 Task: Add San Pellegrino Cherry & Pomegranate Sparkling Mineral Water 8 Pack to the cart.
Action: Mouse pressed left at (17, 83)
Screenshot: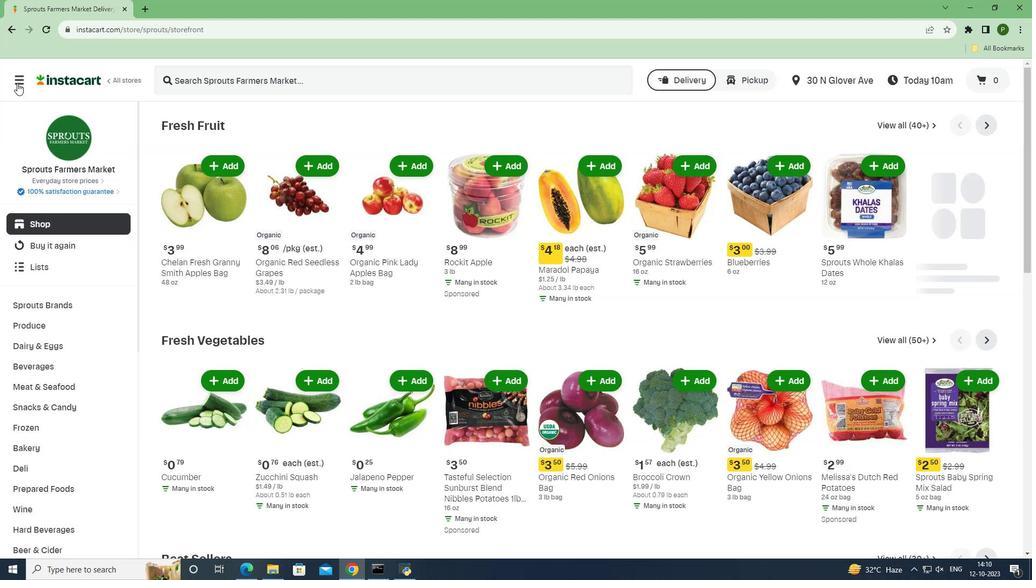 
Action: Mouse moved to (56, 288)
Screenshot: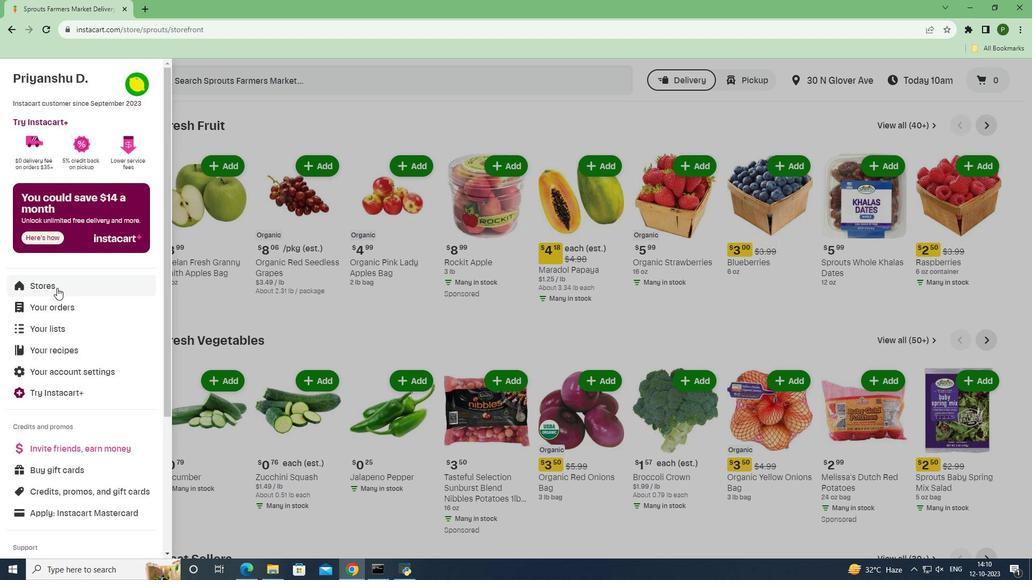 
Action: Mouse pressed left at (56, 288)
Screenshot: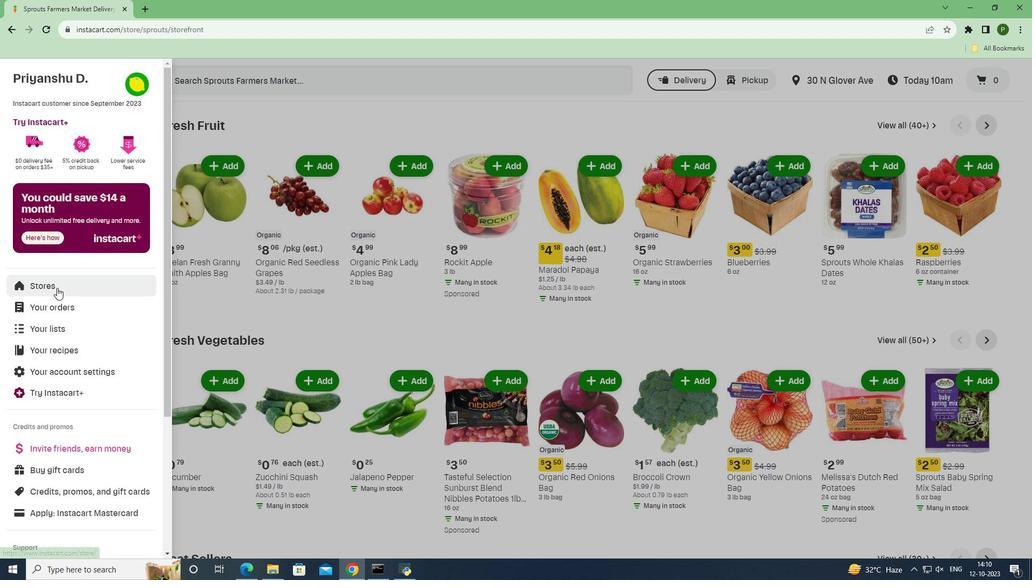 
Action: Mouse moved to (265, 125)
Screenshot: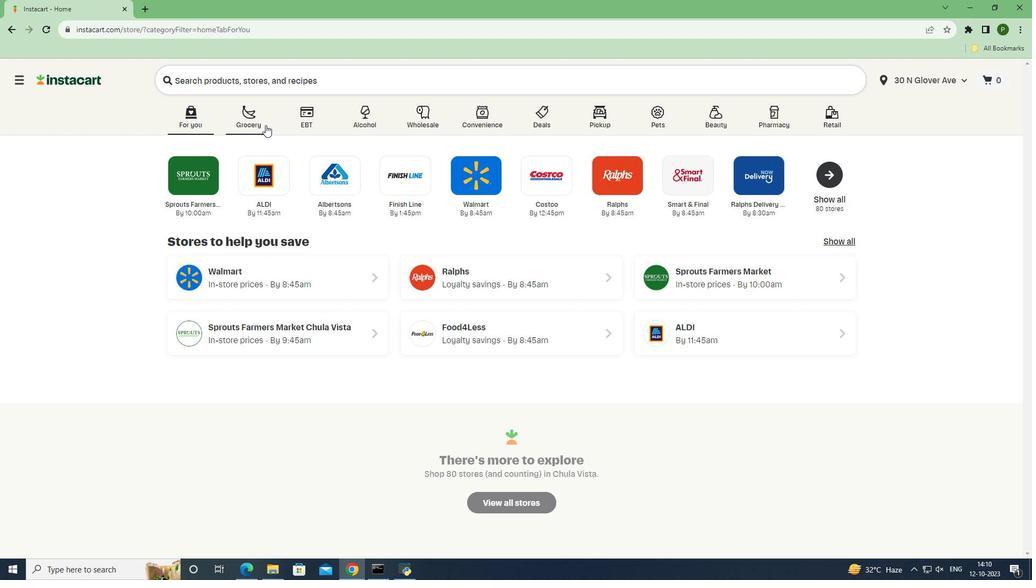 
Action: Mouse pressed left at (265, 125)
Screenshot: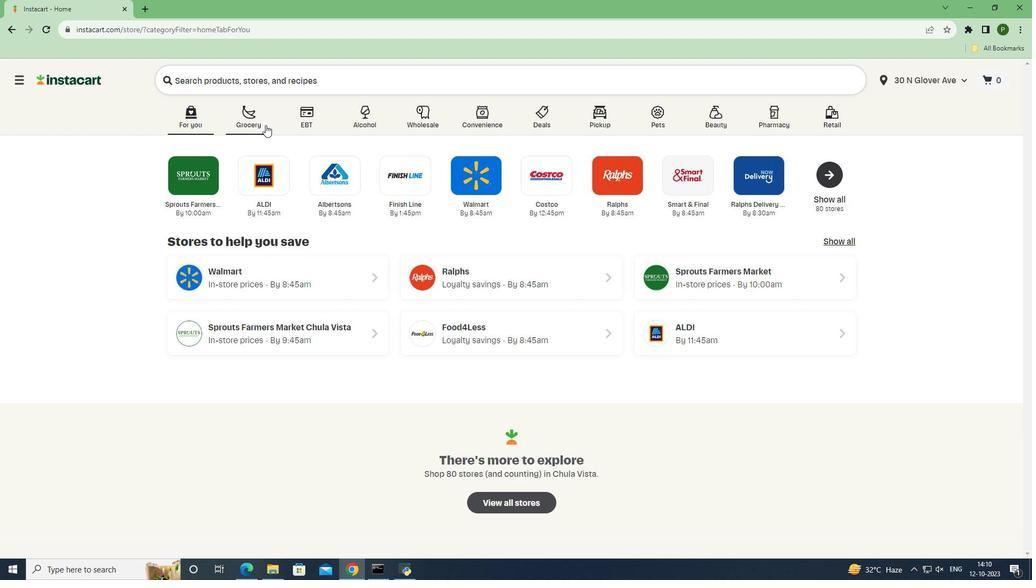 
Action: Mouse moved to (432, 260)
Screenshot: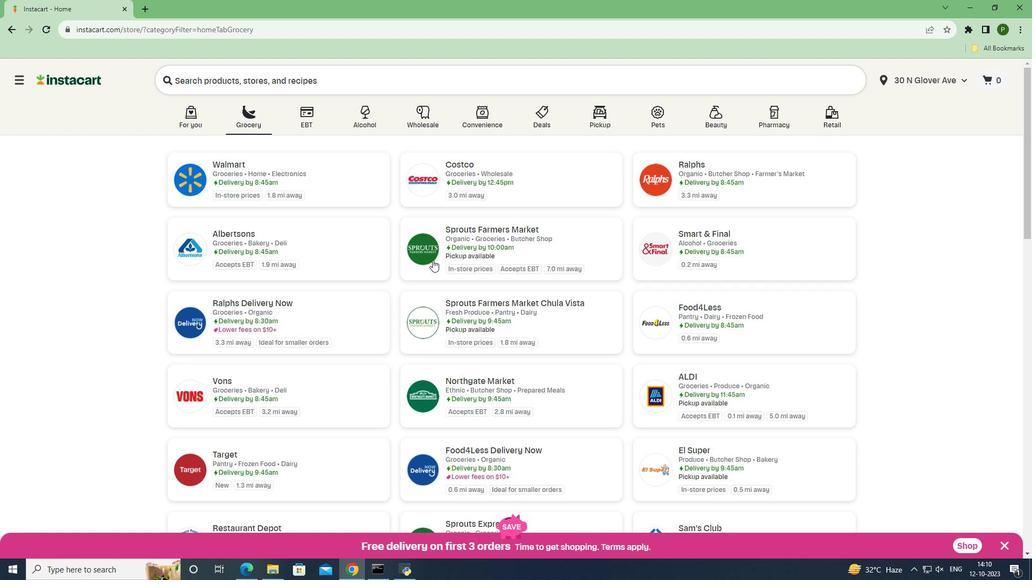 
Action: Mouse pressed left at (432, 260)
Screenshot: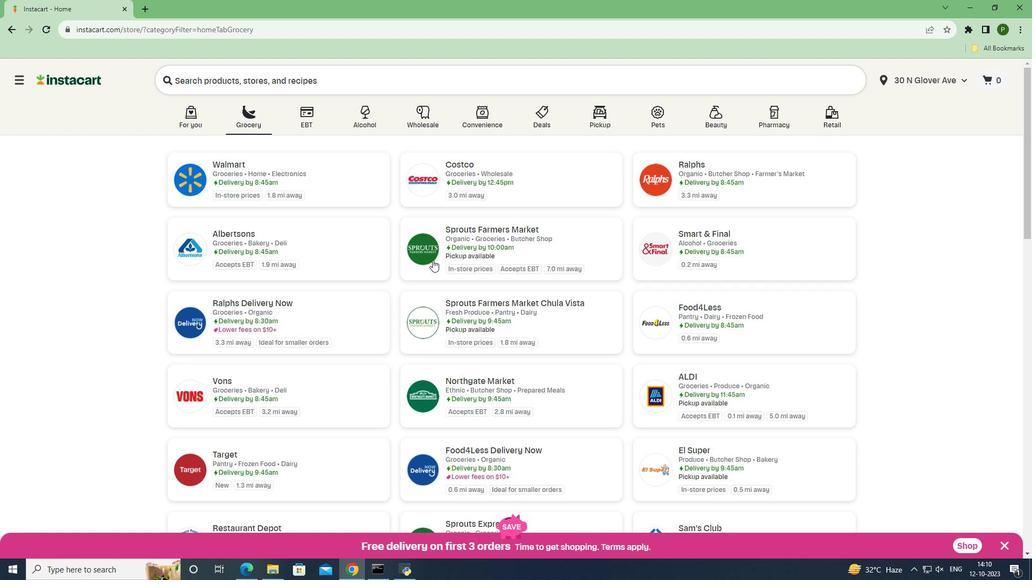 
Action: Mouse moved to (77, 364)
Screenshot: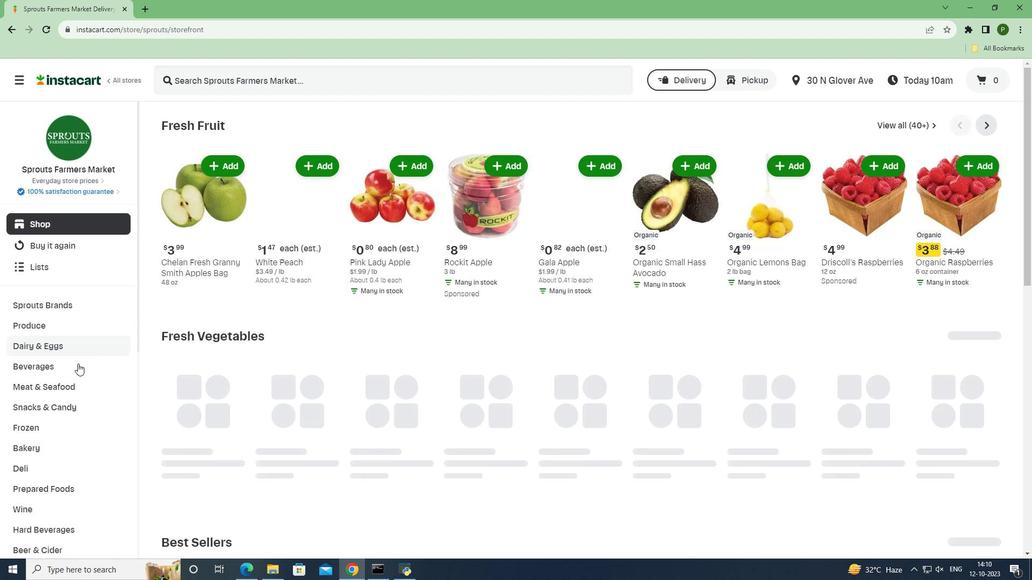 
Action: Mouse pressed left at (77, 364)
Screenshot: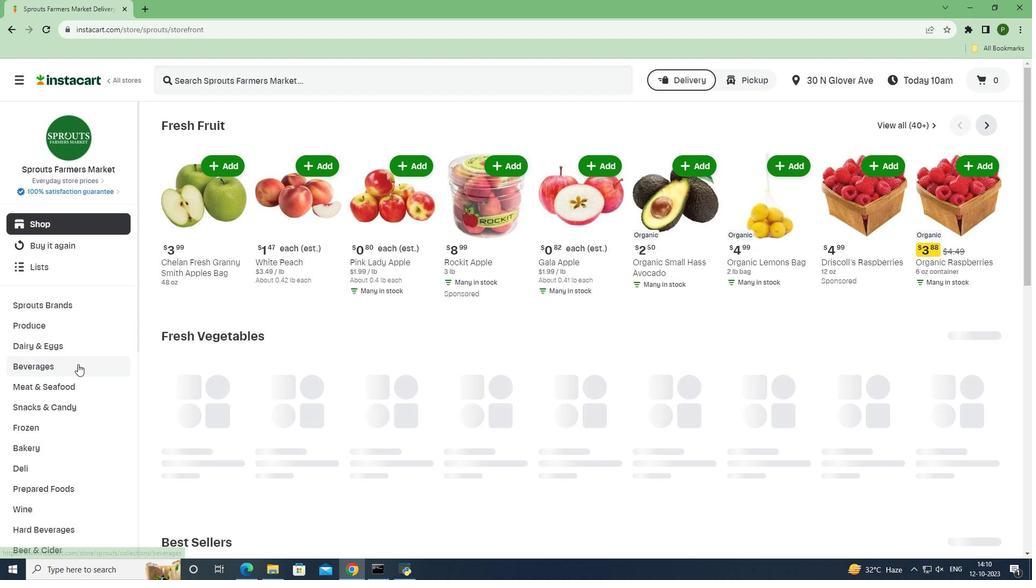 
Action: Mouse moved to (451, 148)
Screenshot: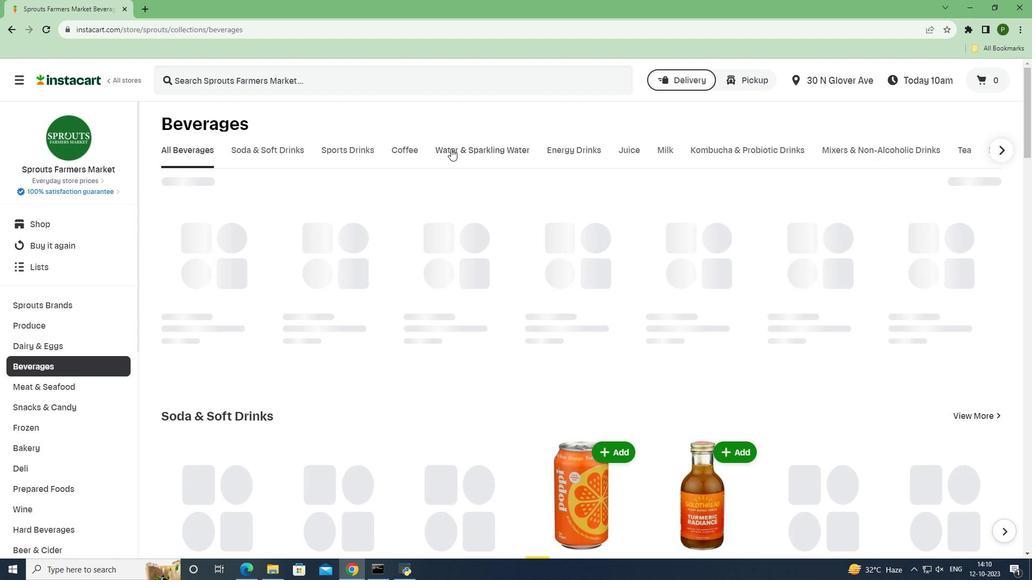 
Action: Mouse pressed left at (451, 148)
Screenshot: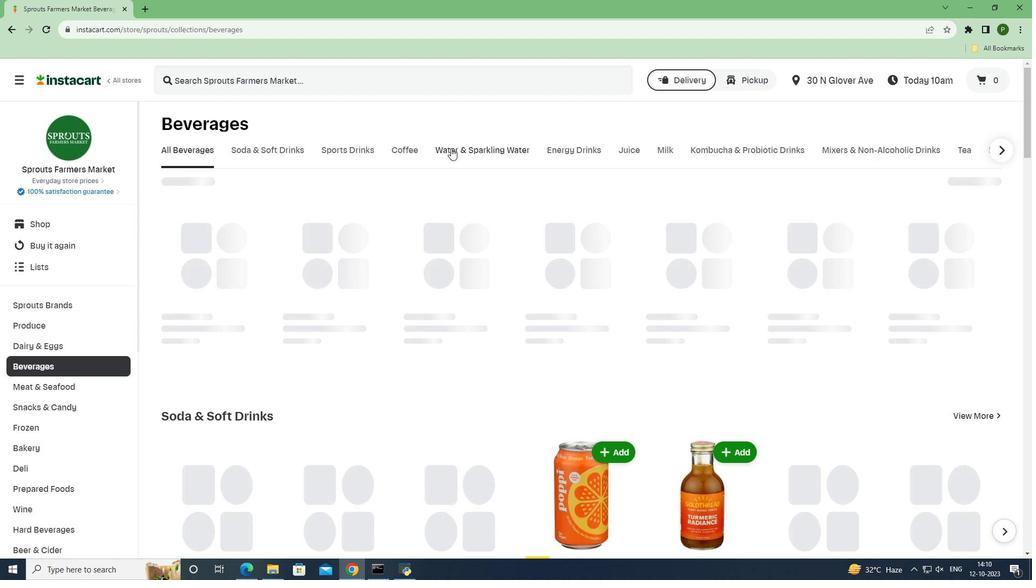 
Action: Mouse moved to (288, 82)
Screenshot: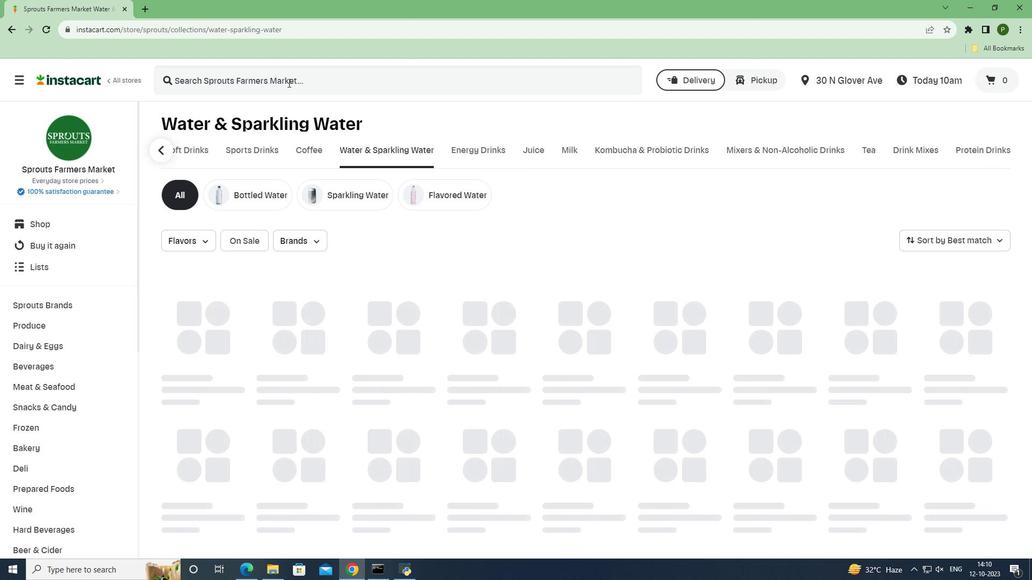
Action: Mouse pressed left at (288, 82)
Screenshot: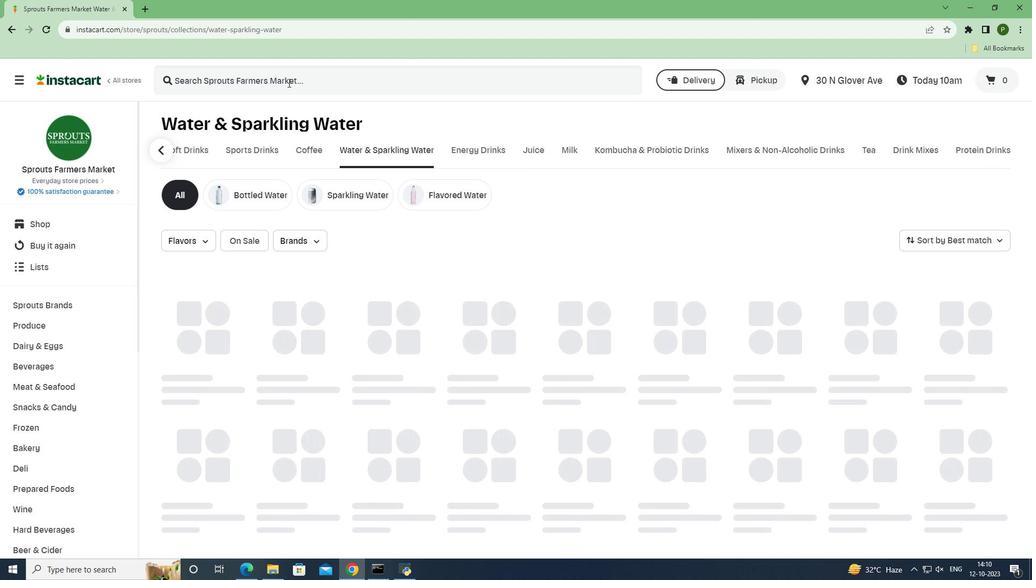 
Action: Key pressed <Key.caps_lock>S<Key.caps_lock>an
Screenshot: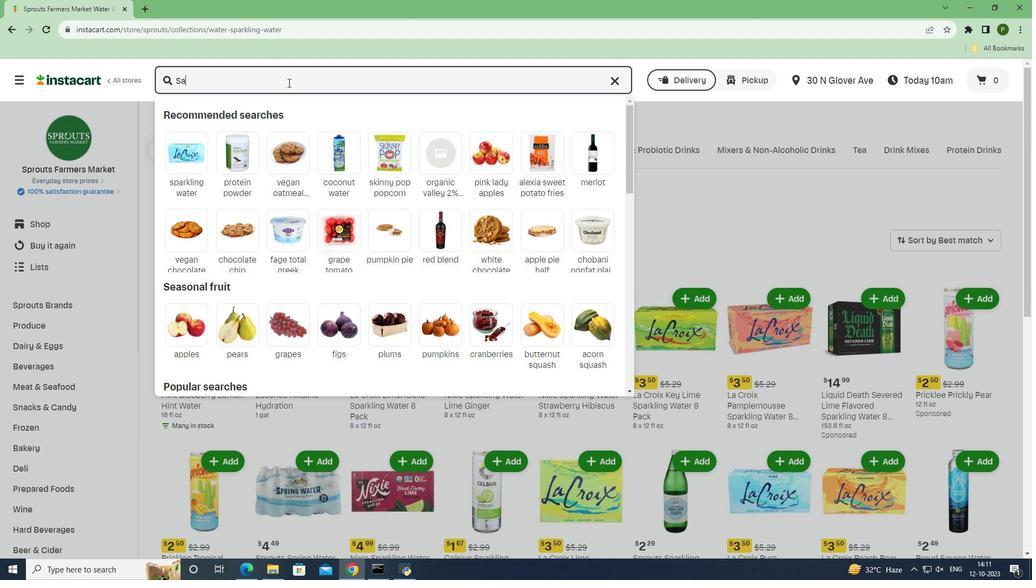 
Action: Mouse moved to (288, 82)
Screenshot: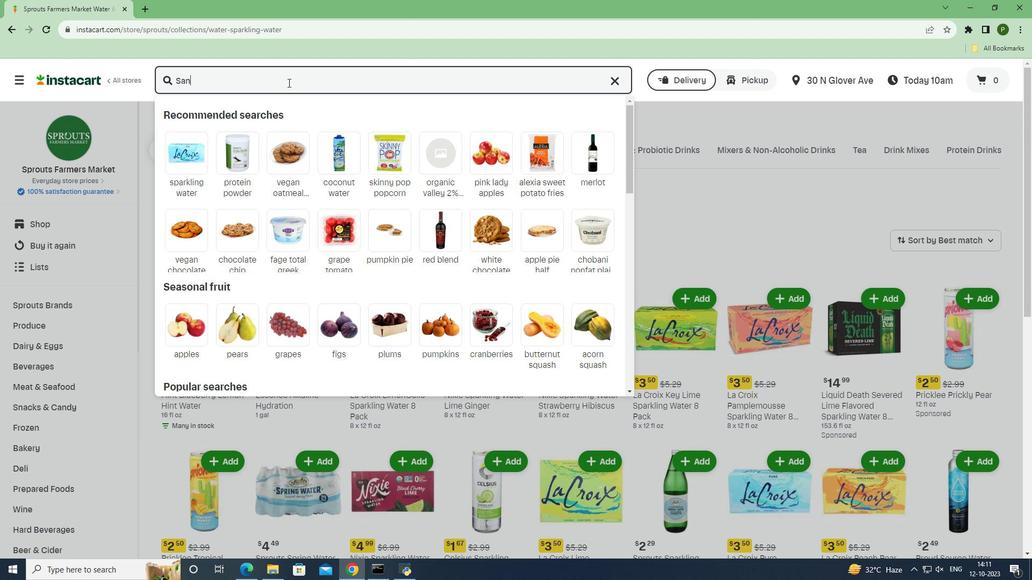 
Action: Key pressed <Key.space><Key.caps_lock>P<Key.caps_lock>ellegrino<Key.space><Key.caps_lock>C<Key.caps_lock>herry<Key.space><Key.shift>&<Key.space><Key.caps_lock>P<Key.caps_lock>omegranate<Key.space><Key.caps_lock>S<Key.caps_lock>parkling<Key.space><Key.caps_lock>M<Key.caps_lock>ineral<Key.space><Key.caps_lock>W<Key.caps_lock>ater<Key.space>8<Key.space><Key.caps_lock>P<Key.caps_lock>ack<Key.space><Key.enter>
Screenshot: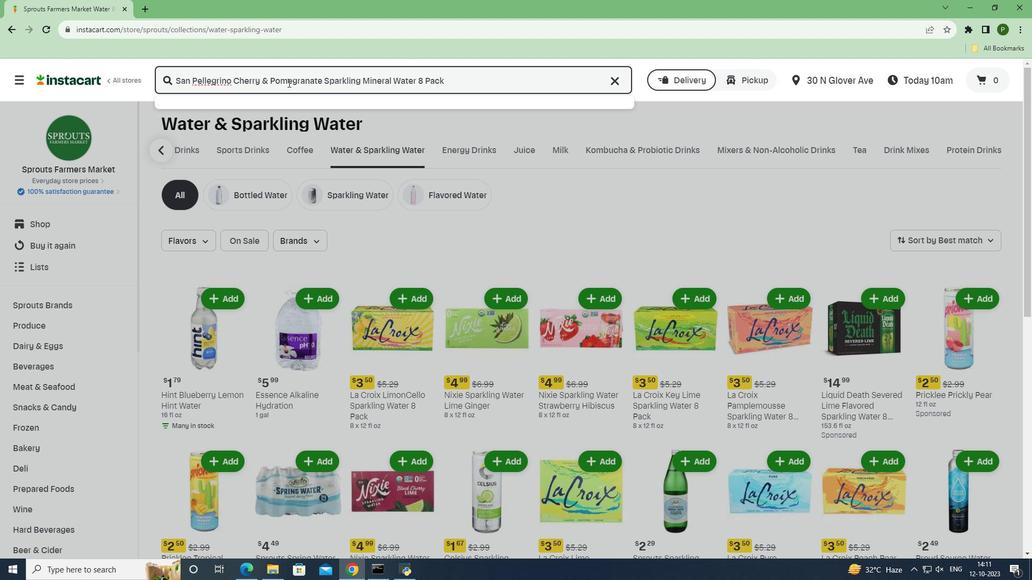 
Action: Mouse moved to (384, 310)
Screenshot: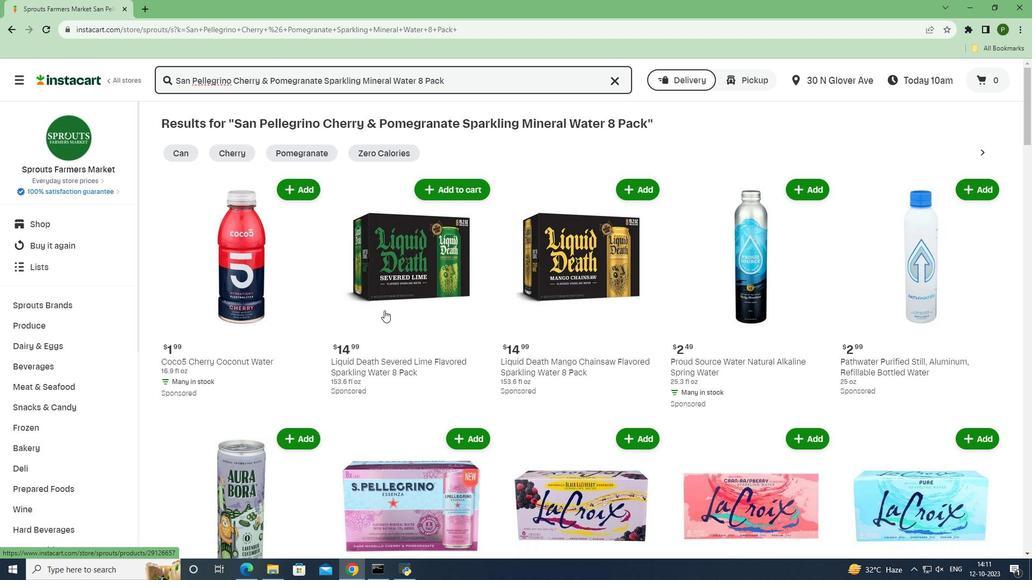 
Action: Mouse scrolled (384, 310) with delta (0, 0)
Screenshot: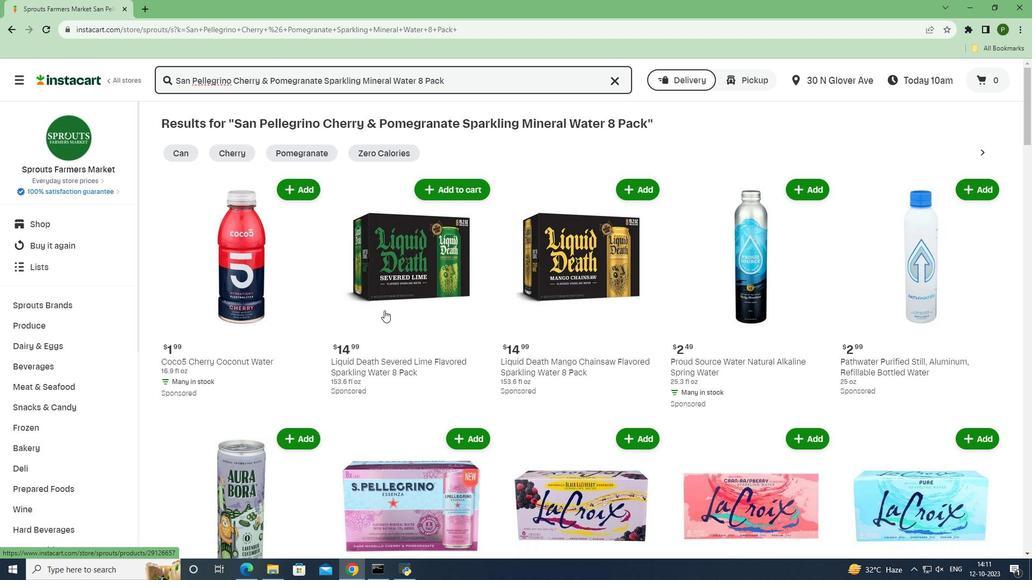 
Action: Mouse scrolled (384, 310) with delta (0, 0)
Screenshot: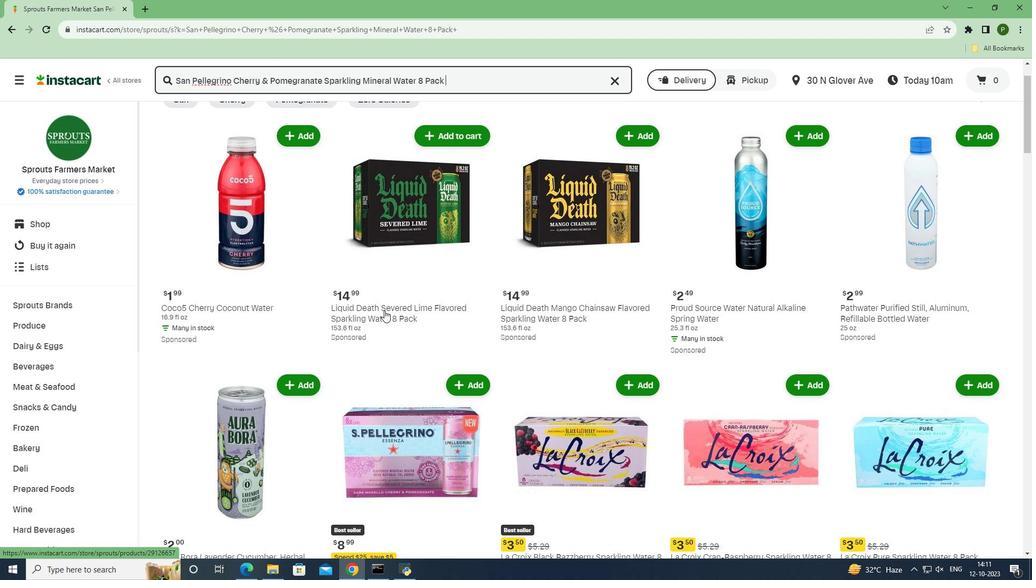 
Action: Mouse scrolled (384, 310) with delta (0, 0)
Screenshot: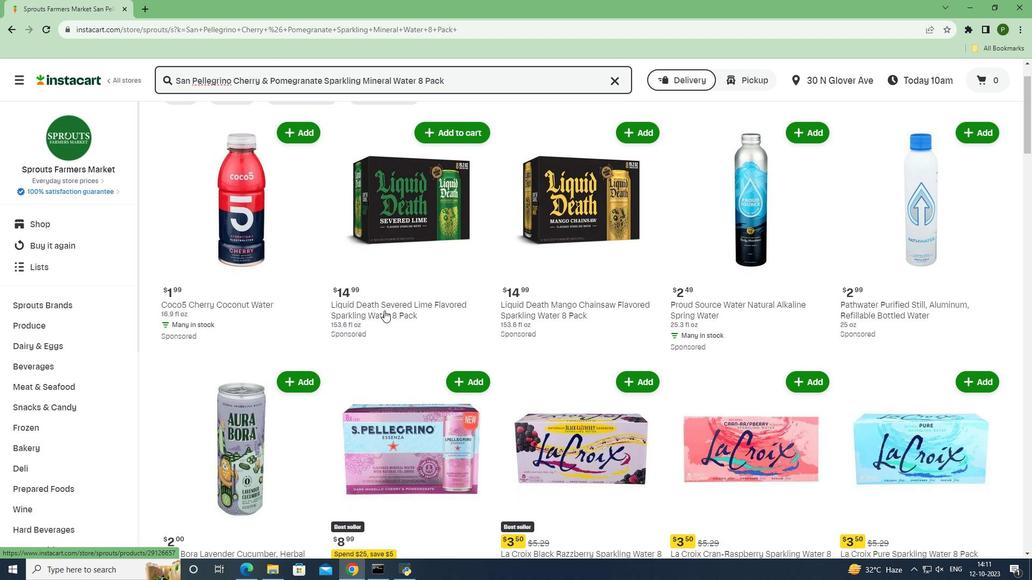 
Action: Mouse moved to (453, 278)
Screenshot: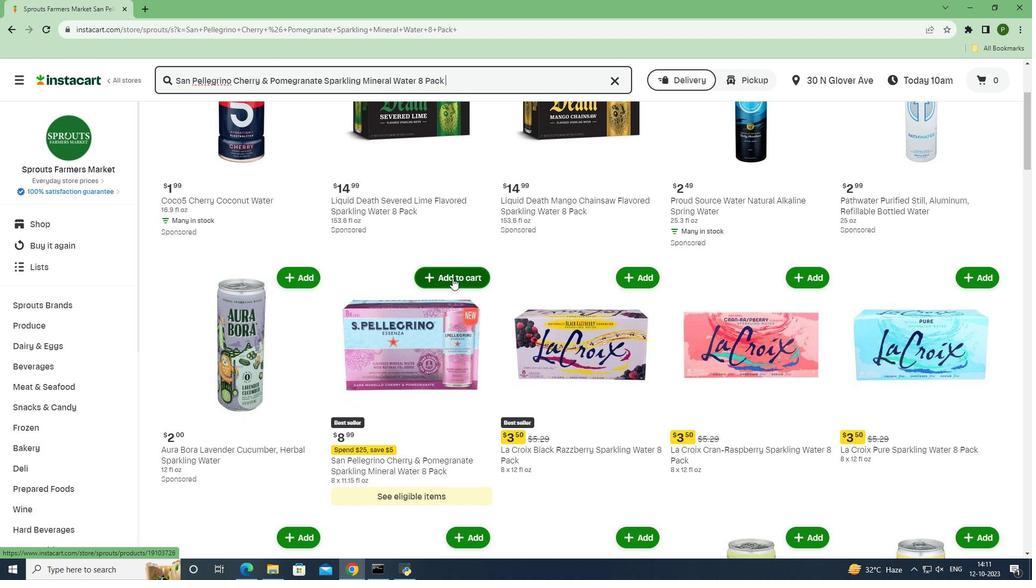 
Action: Mouse pressed left at (453, 278)
Screenshot: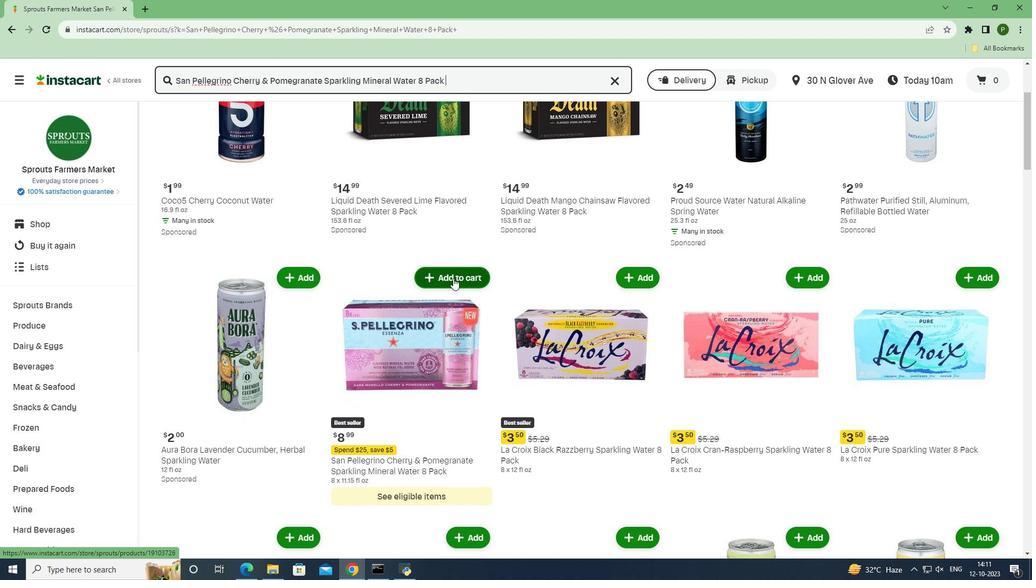 
Action: Mouse moved to (488, 309)
Screenshot: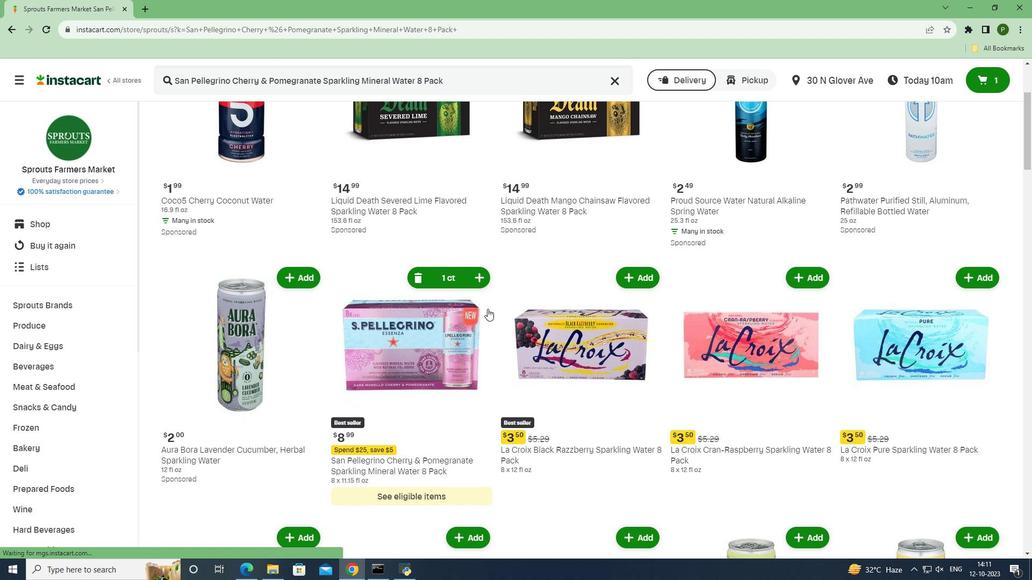 
